 Task: Look for products in the category "First Aid & Outdoor Essentials" from Store Brand only.
Action: Mouse moved to (334, 149)
Screenshot: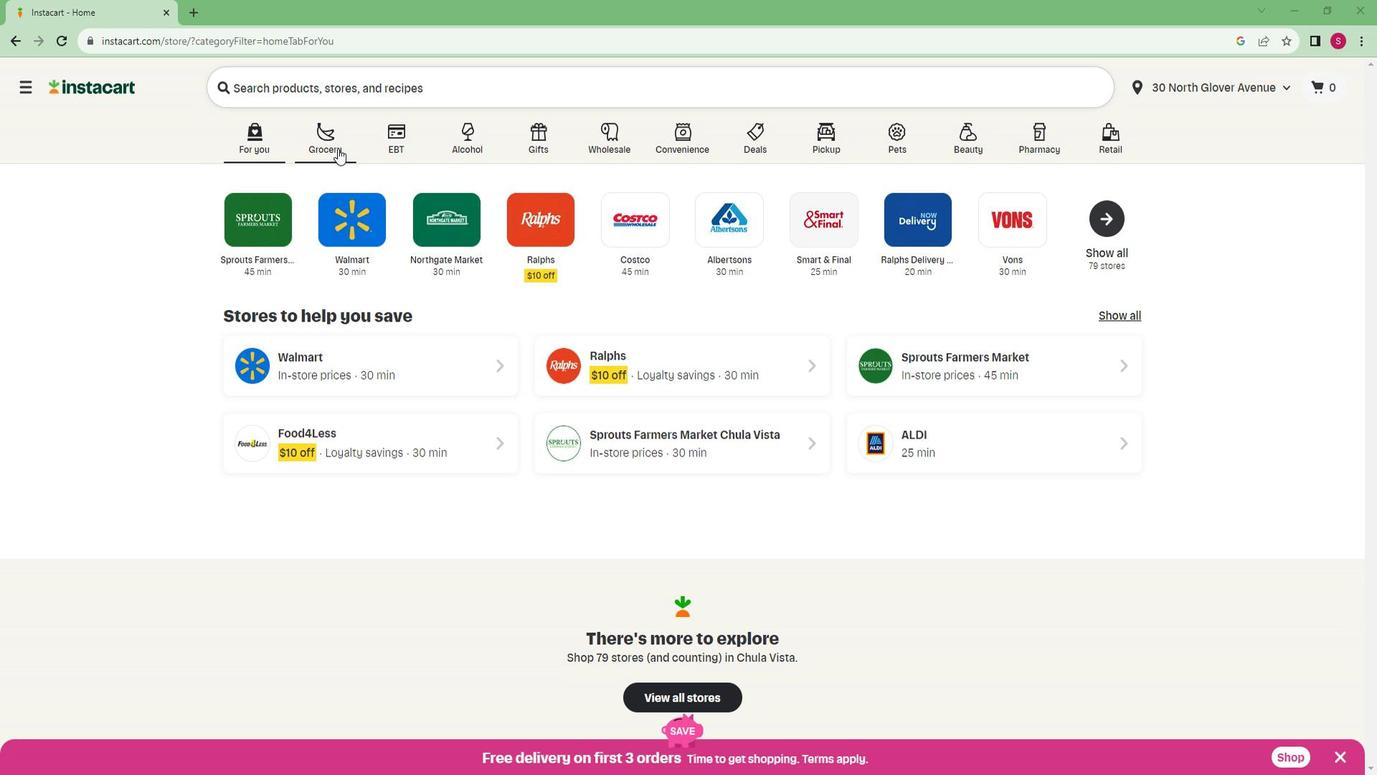
Action: Mouse pressed left at (334, 149)
Screenshot: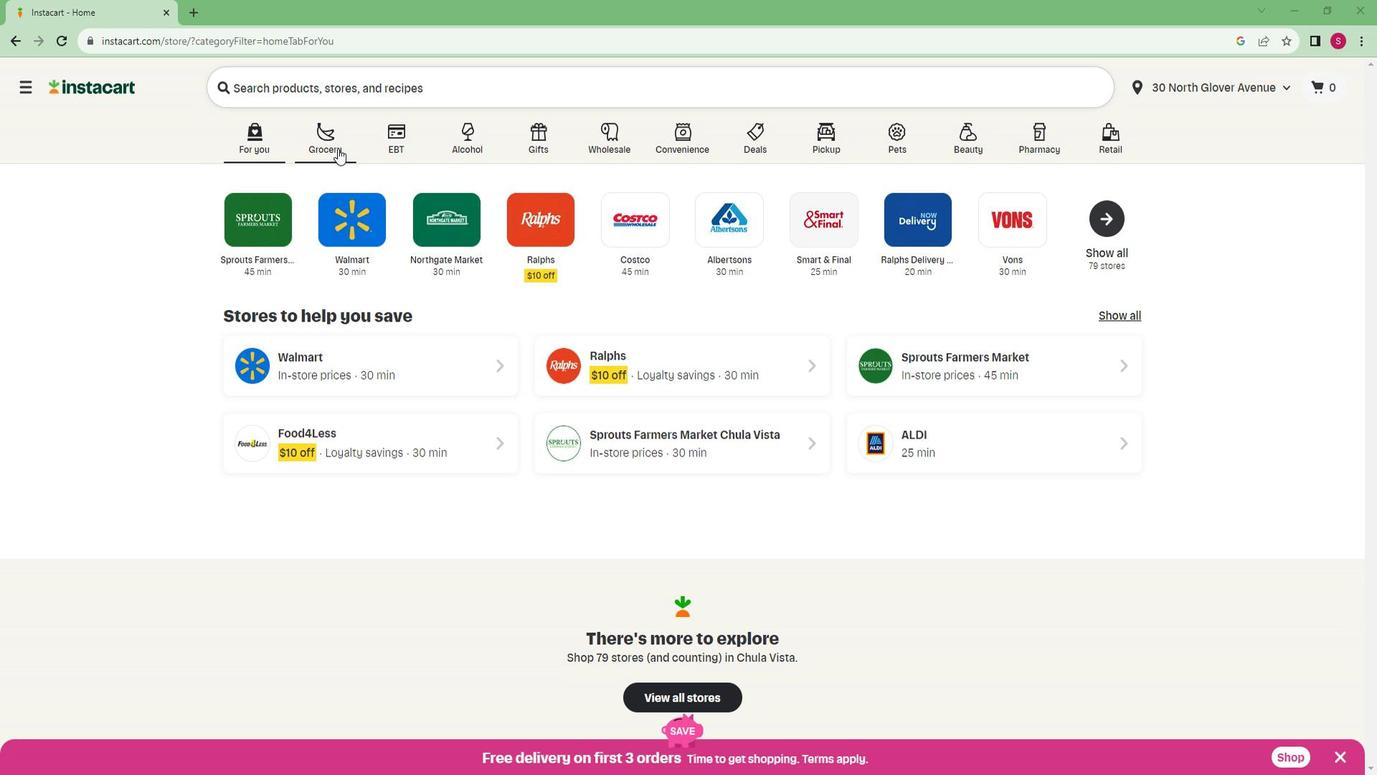 
Action: Mouse moved to (305, 411)
Screenshot: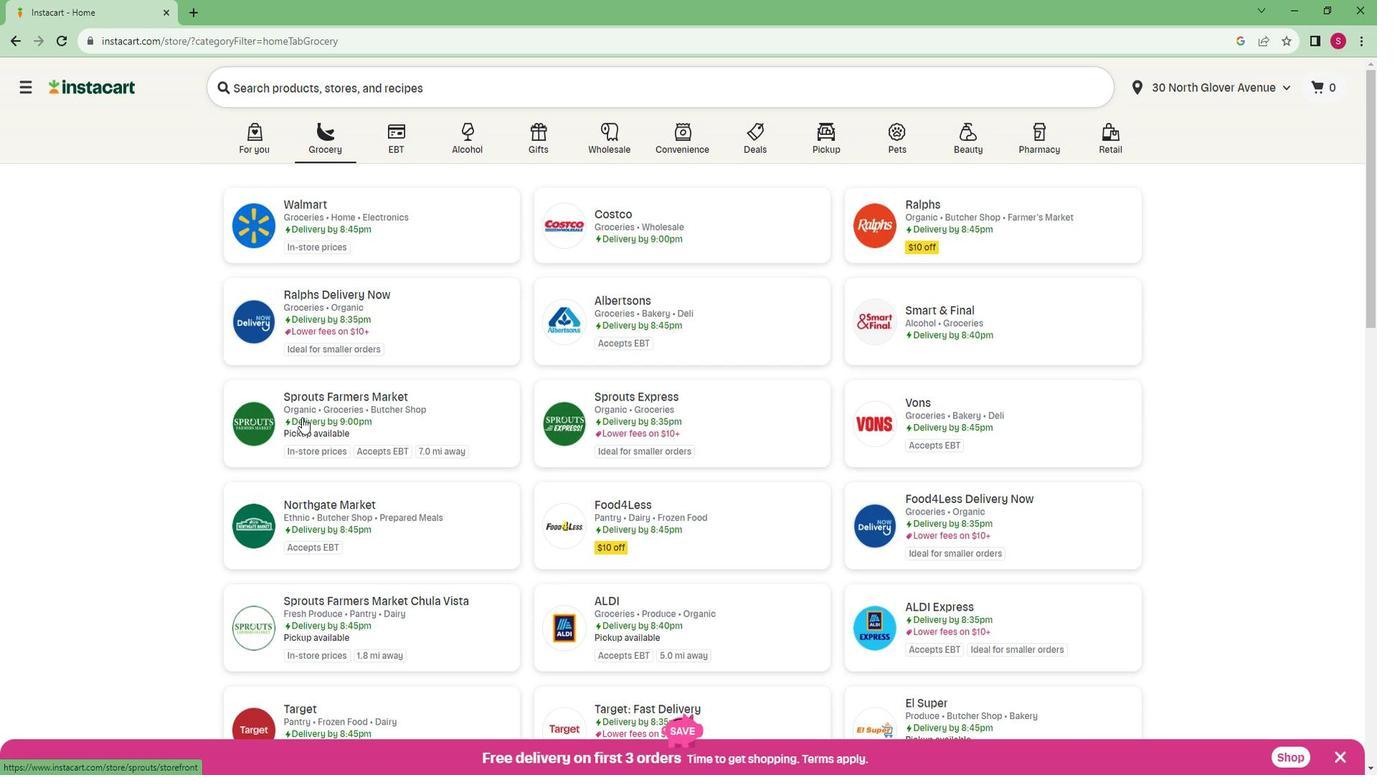 
Action: Mouse pressed left at (305, 411)
Screenshot: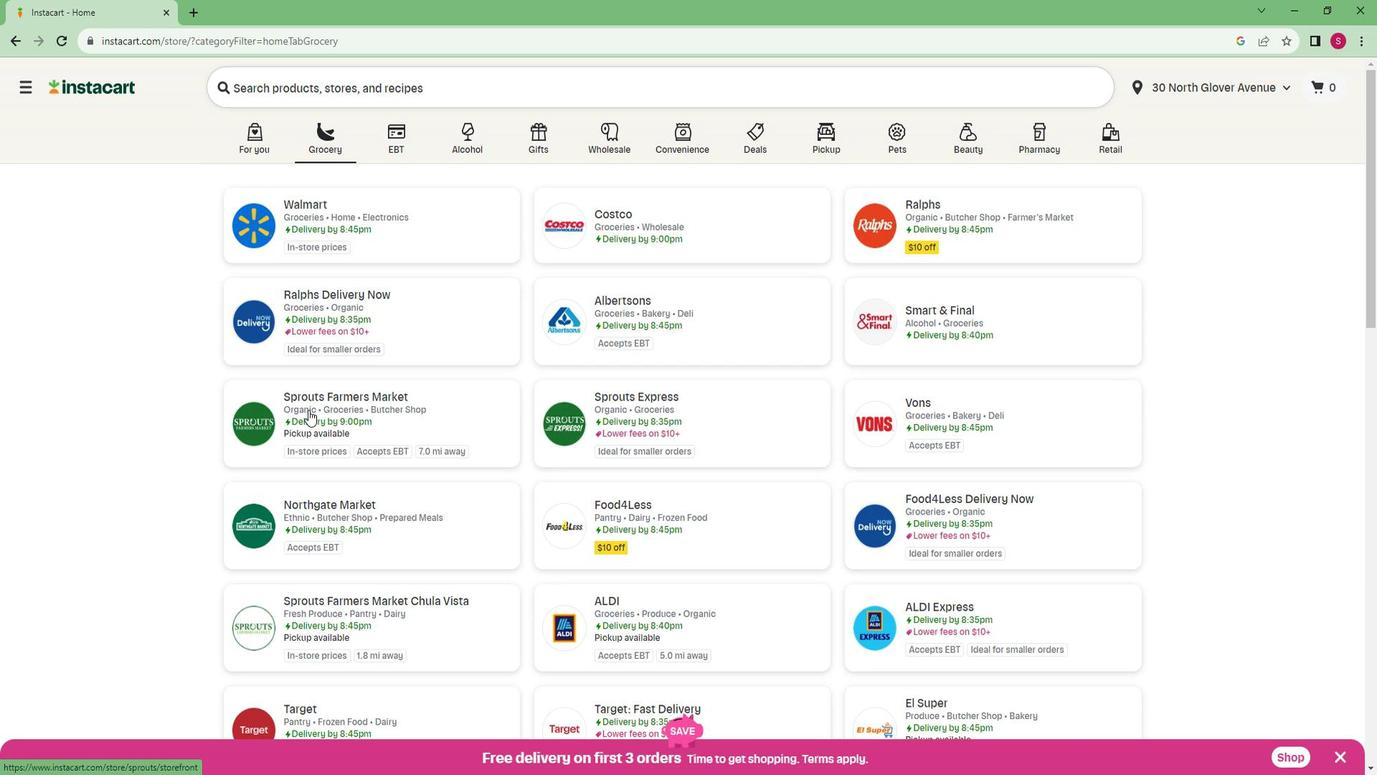 
Action: Mouse moved to (40, 508)
Screenshot: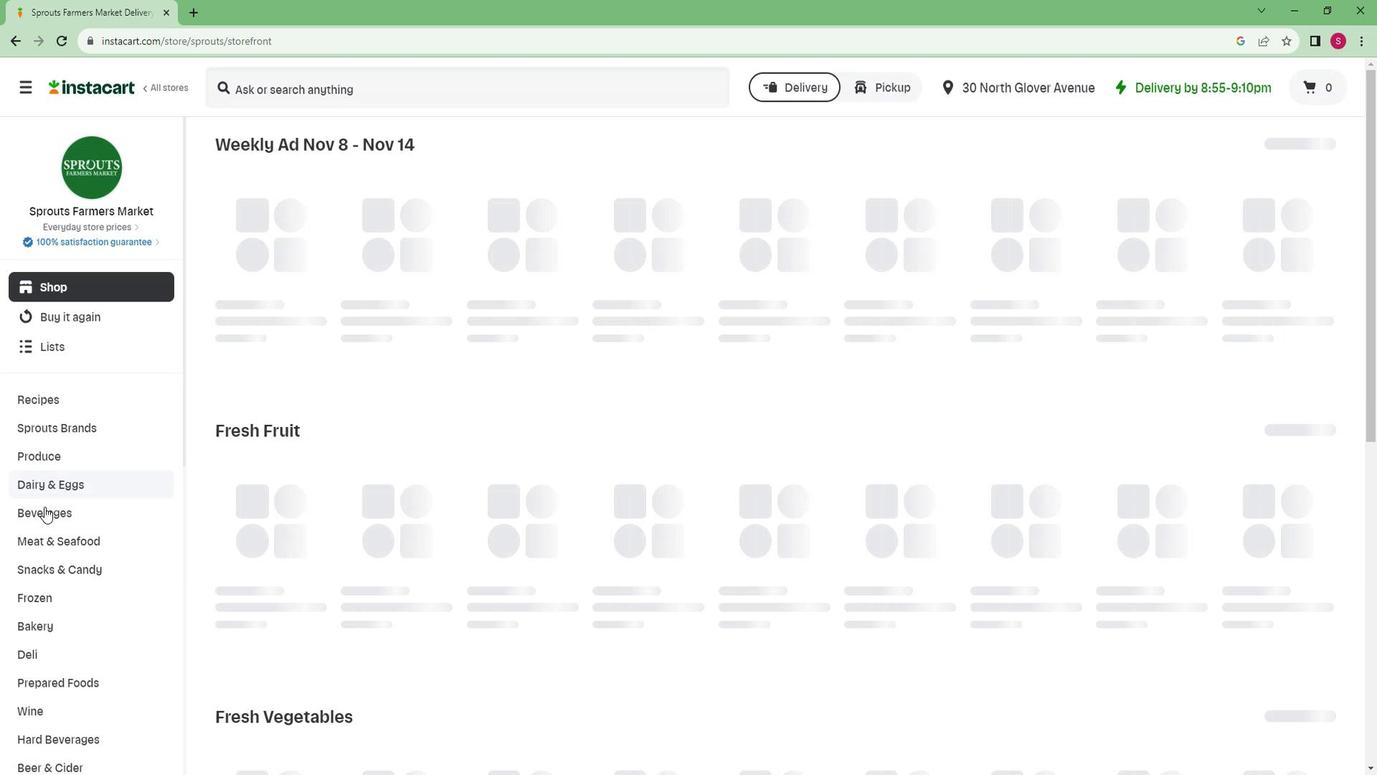 
Action: Mouse scrolled (40, 508) with delta (0, 0)
Screenshot: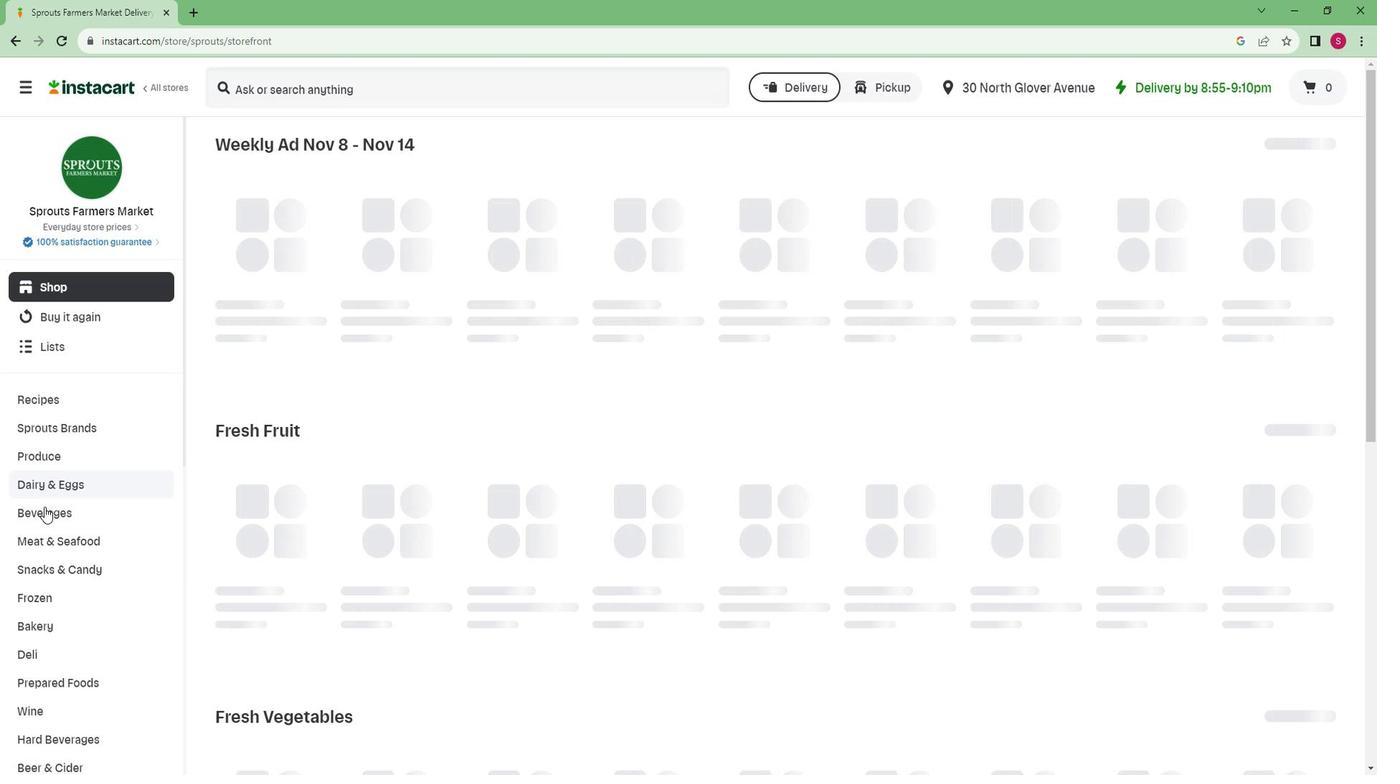 
Action: Mouse scrolled (40, 508) with delta (0, 0)
Screenshot: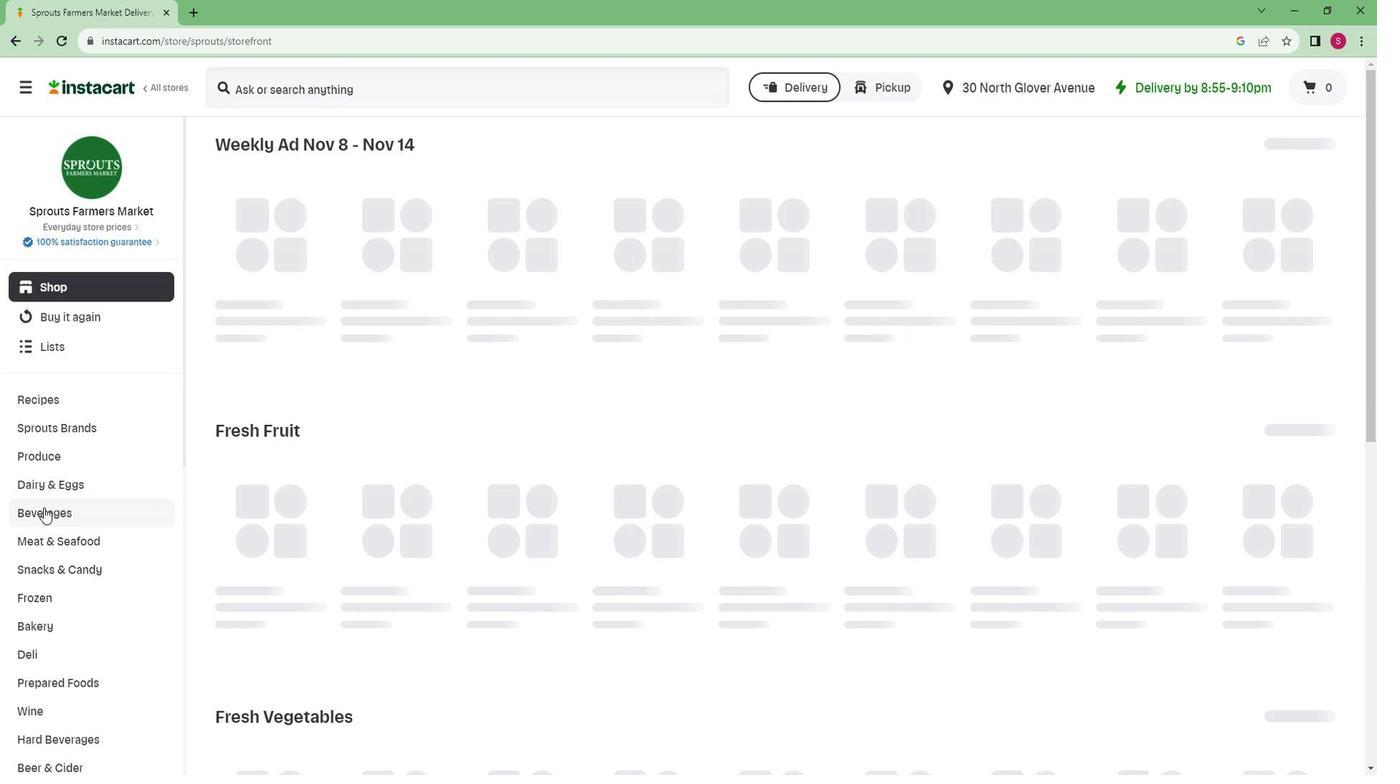 
Action: Mouse scrolled (40, 508) with delta (0, 0)
Screenshot: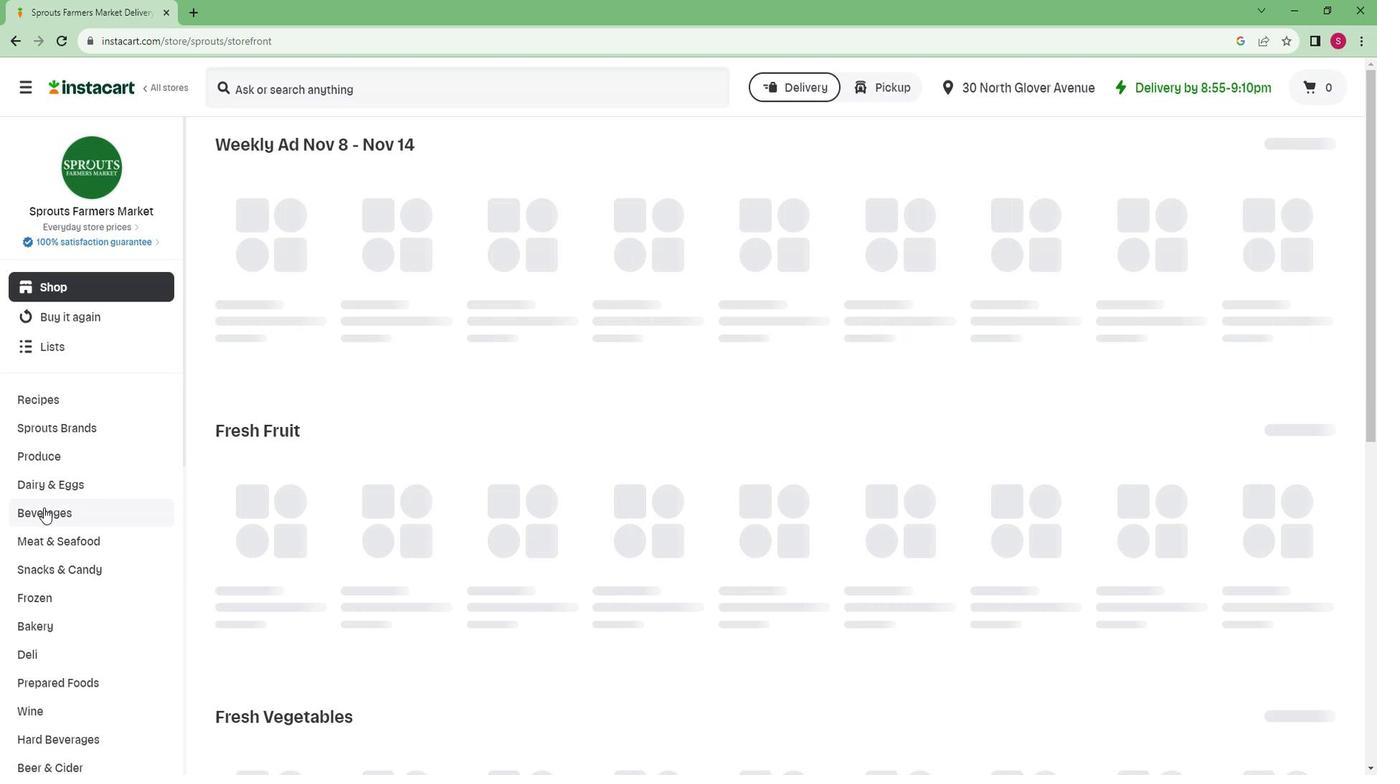 
Action: Mouse scrolled (40, 508) with delta (0, 0)
Screenshot: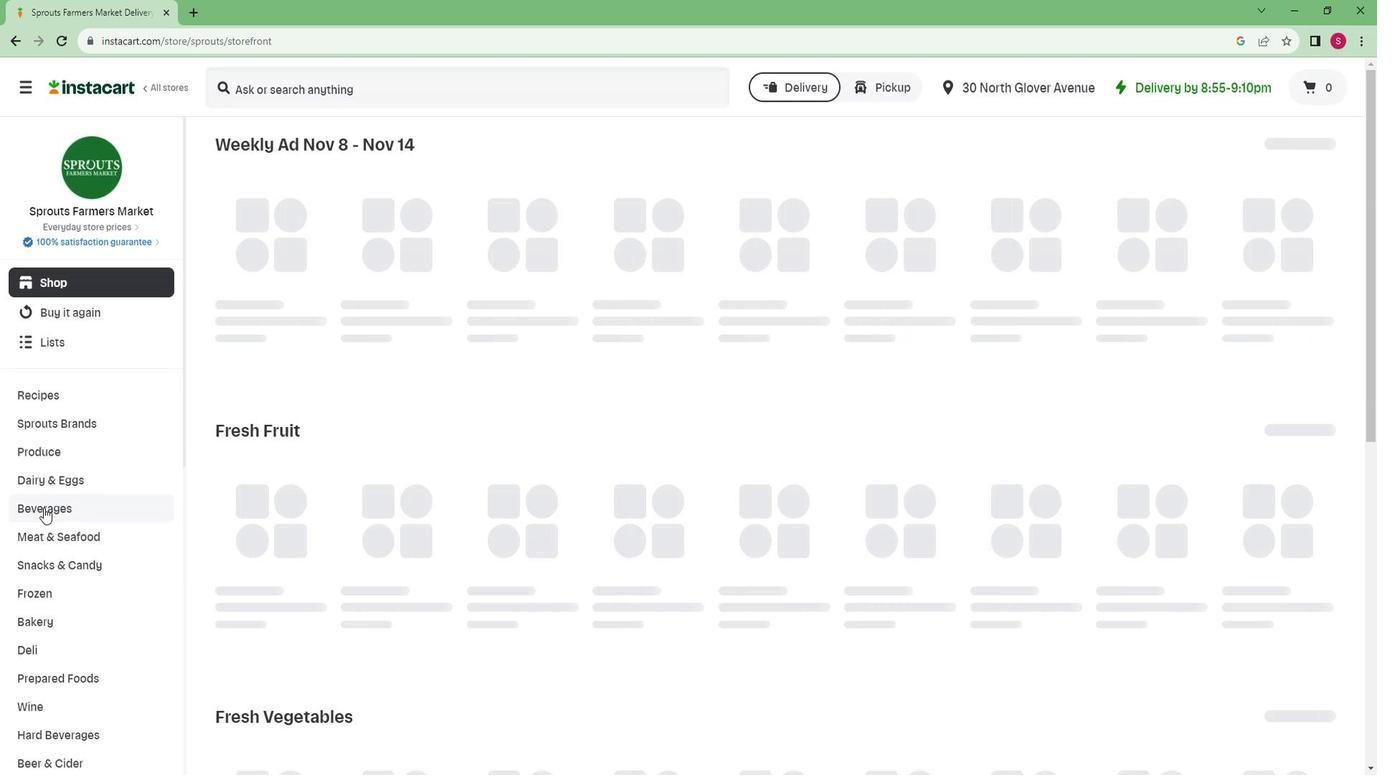 
Action: Mouse scrolled (40, 508) with delta (0, 0)
Screenshot: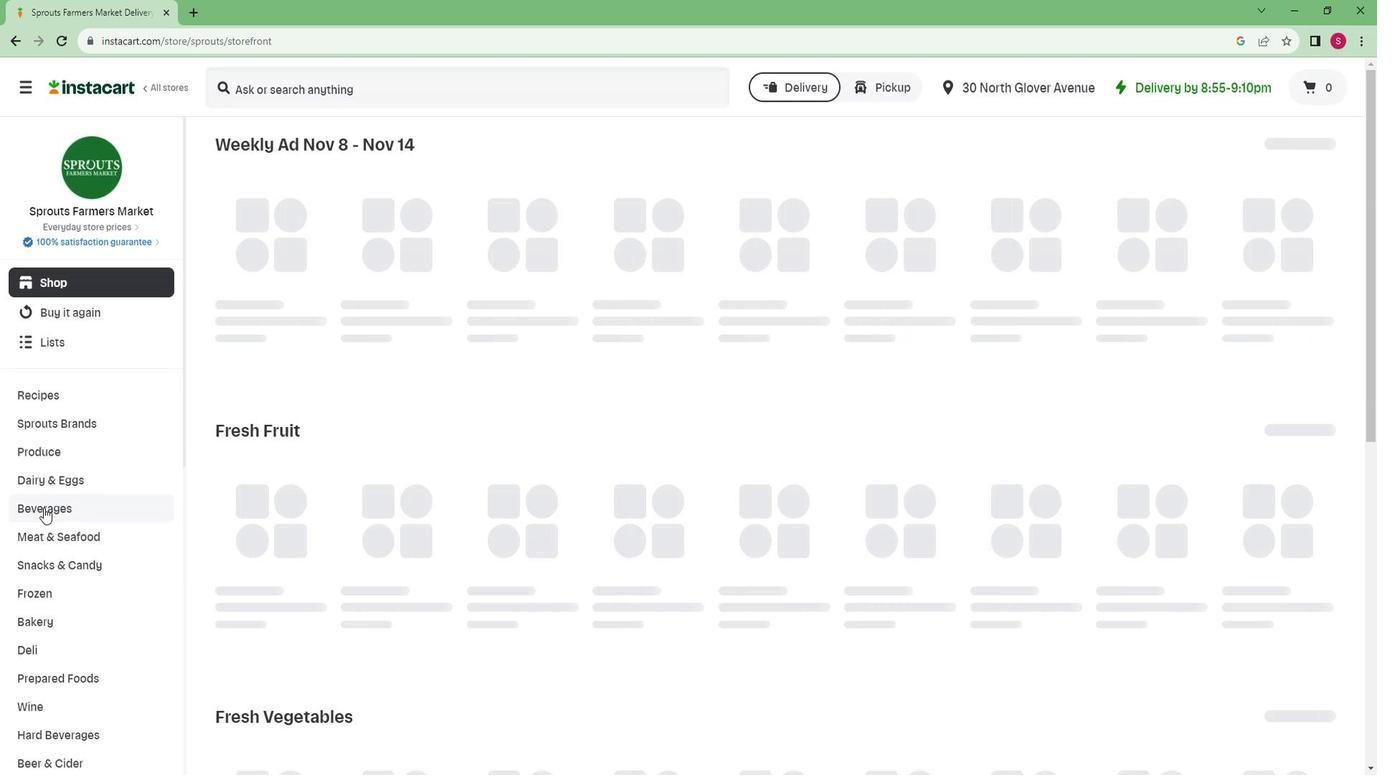 
Action: Mouse moved to (27, 606)
Screenshot: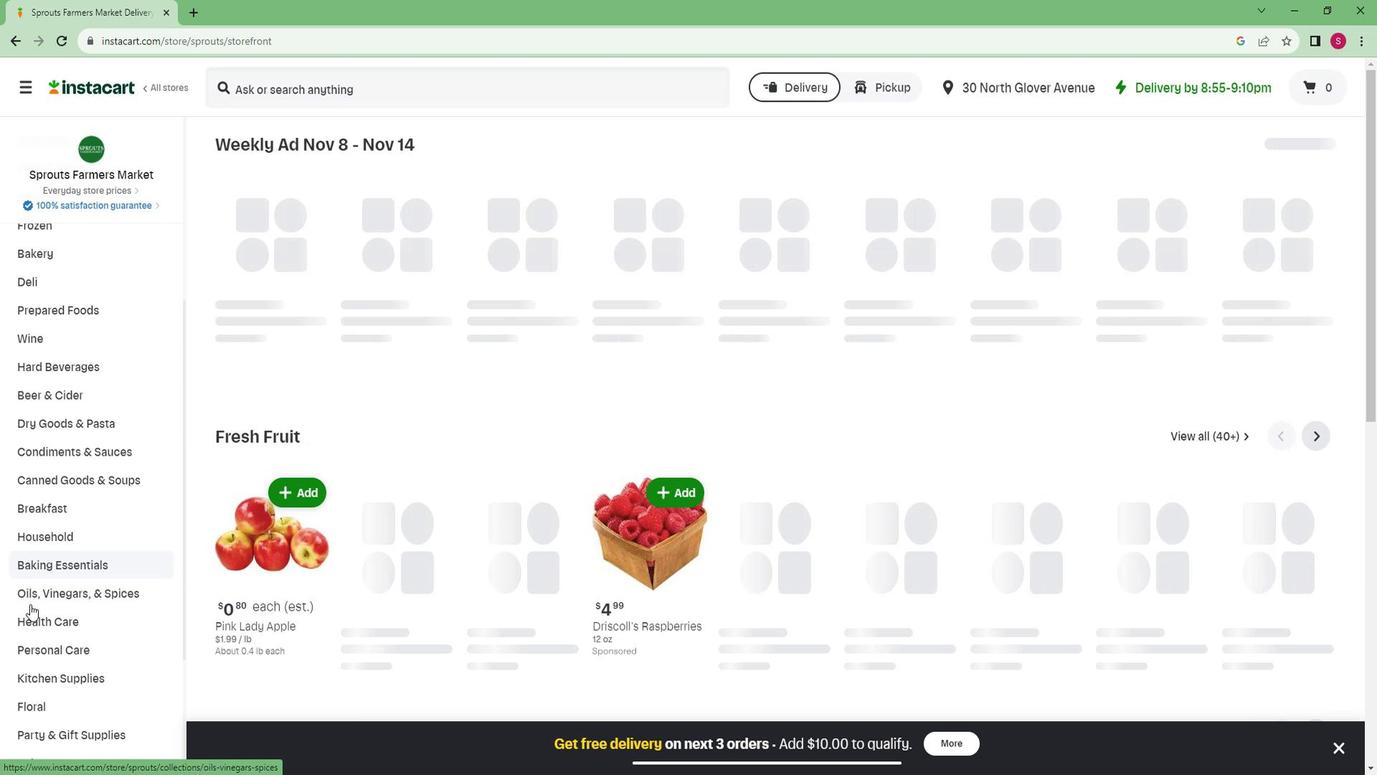 
Action: Mouse scrolled (27, 605) with delta (0, 0)
Screenshot: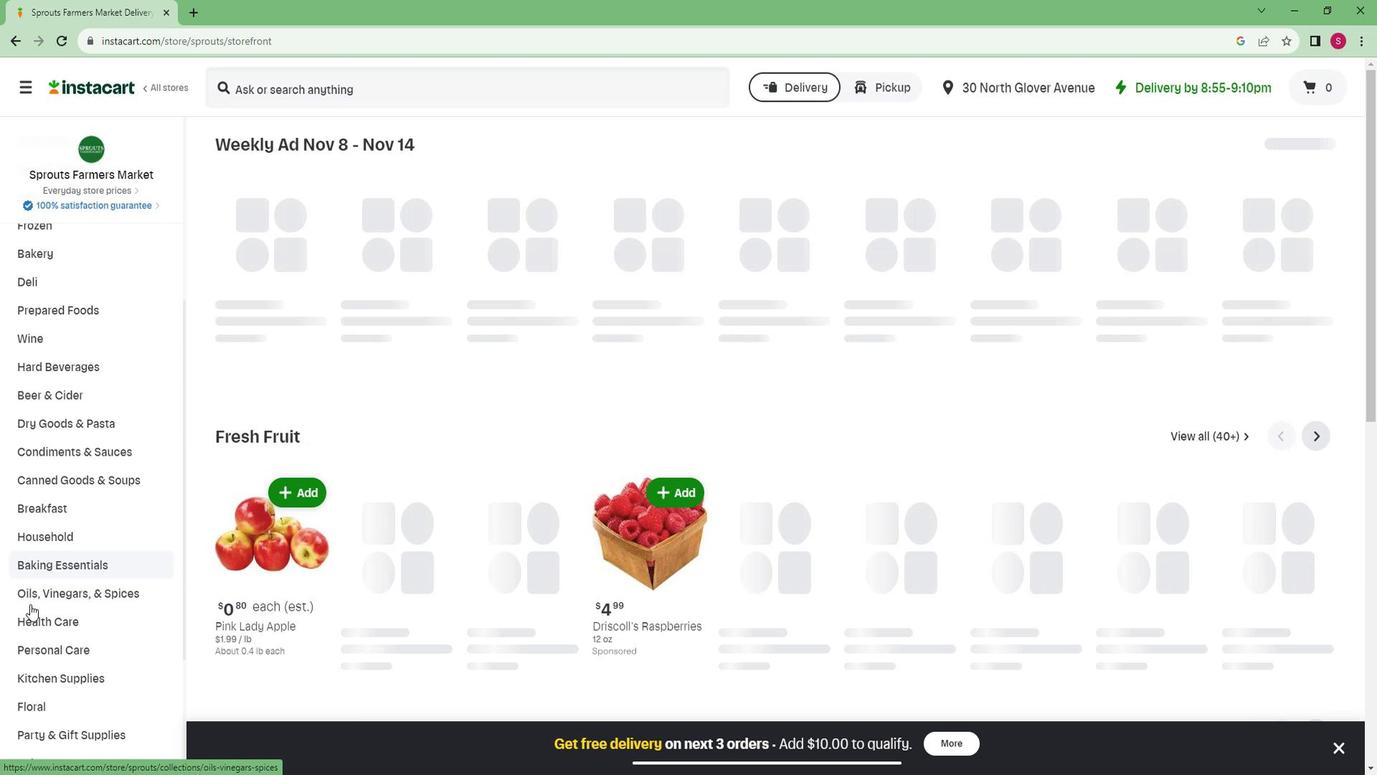 
Action: Mouse scrolled (27, 605) with delta (0, 0)
Screenshot: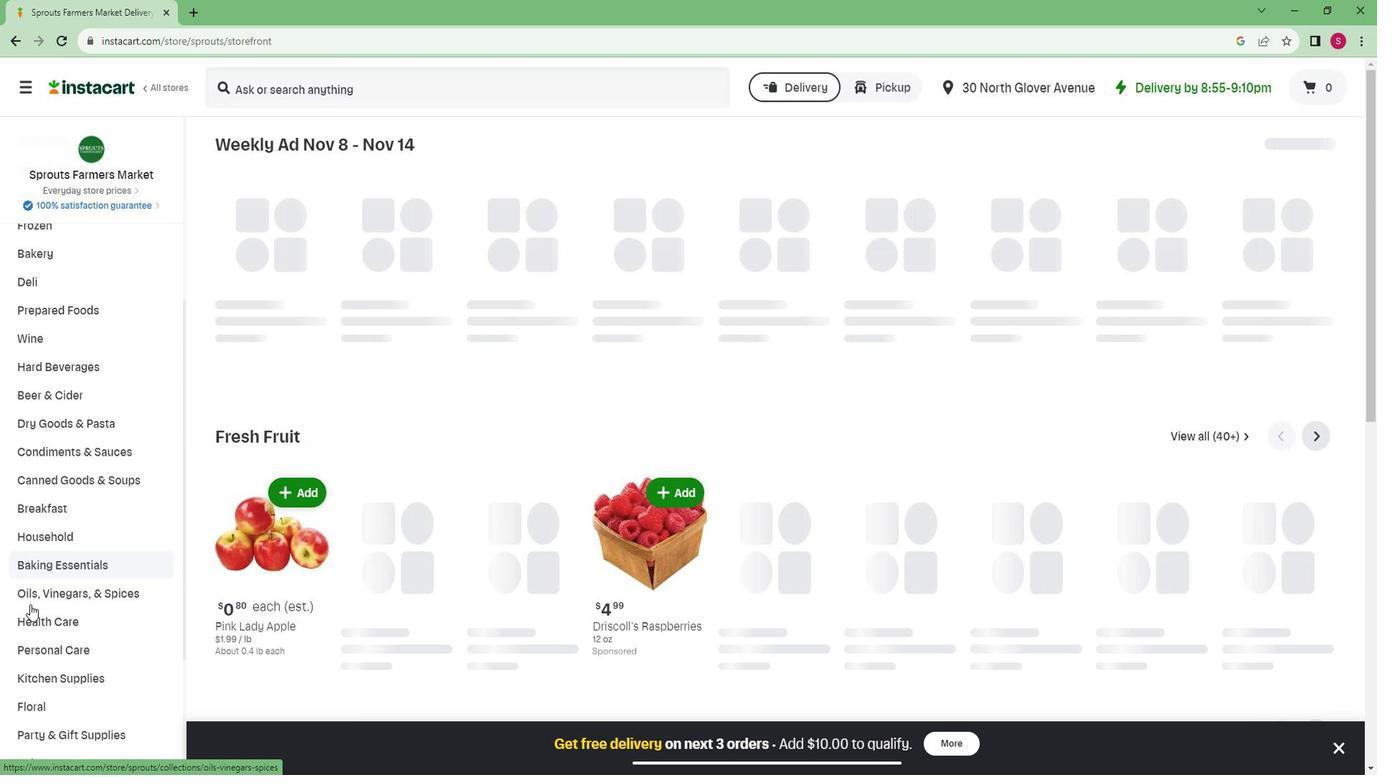 
Action: Mouse scrolled (27, 605) with delta (0, 0)
Screenshot: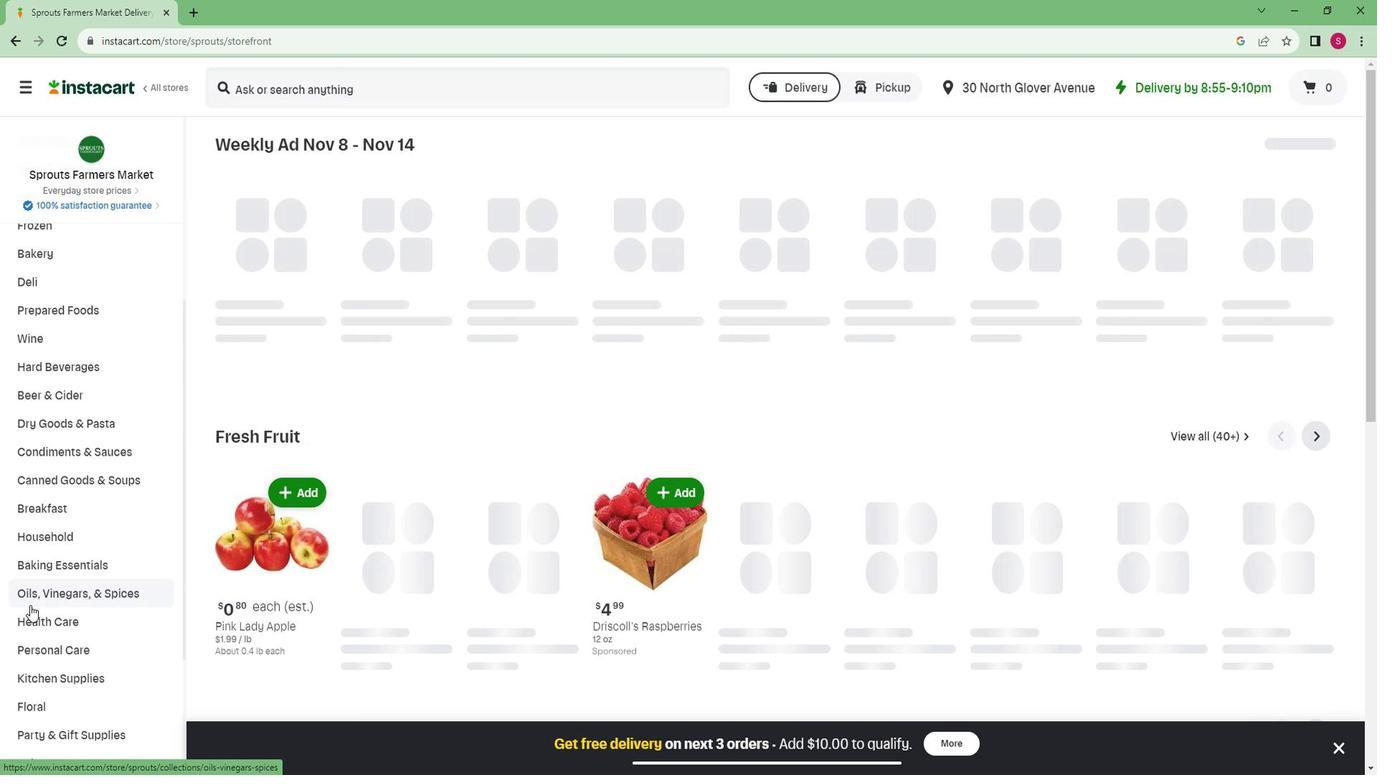 
Action: Mouse moved to (32, 722)
Screenshot: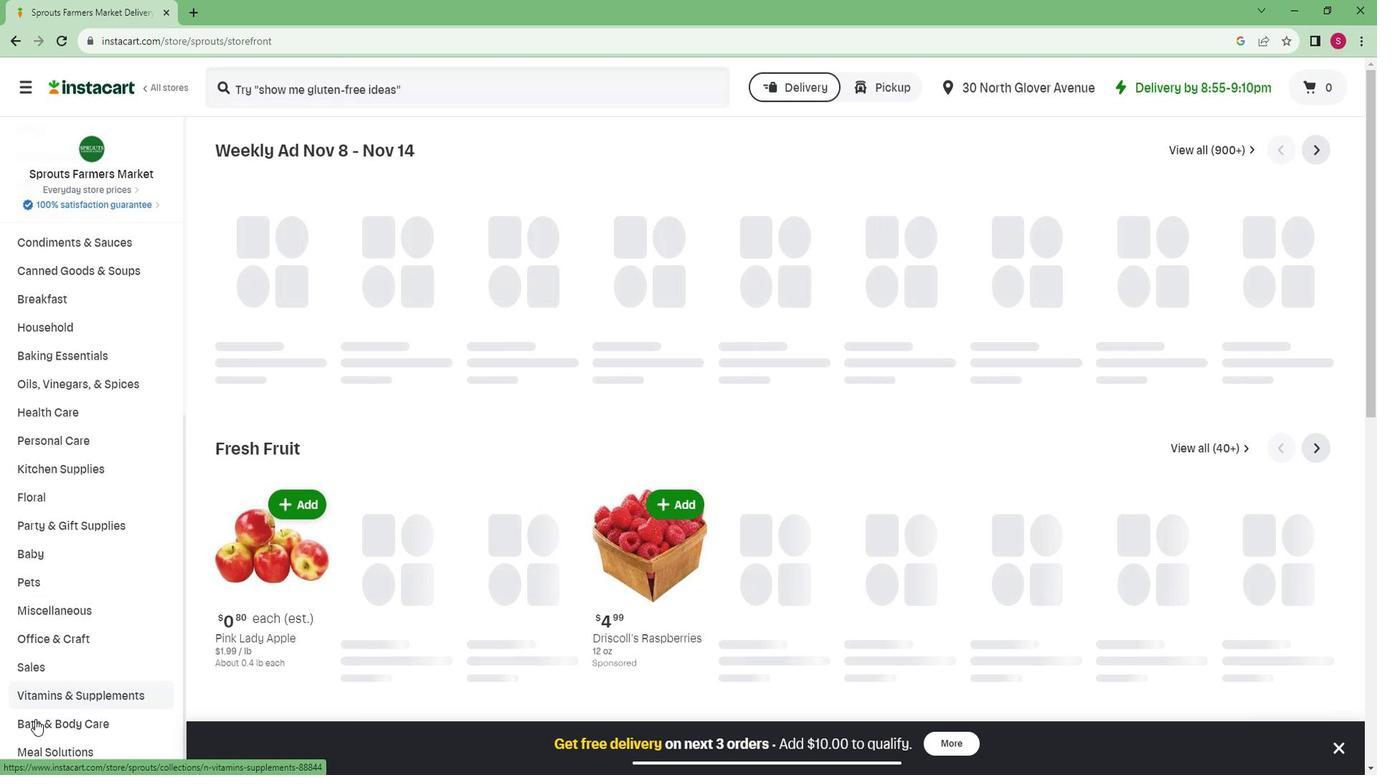 
Action: Mouse pressed left at (32, 722)
Screenshot: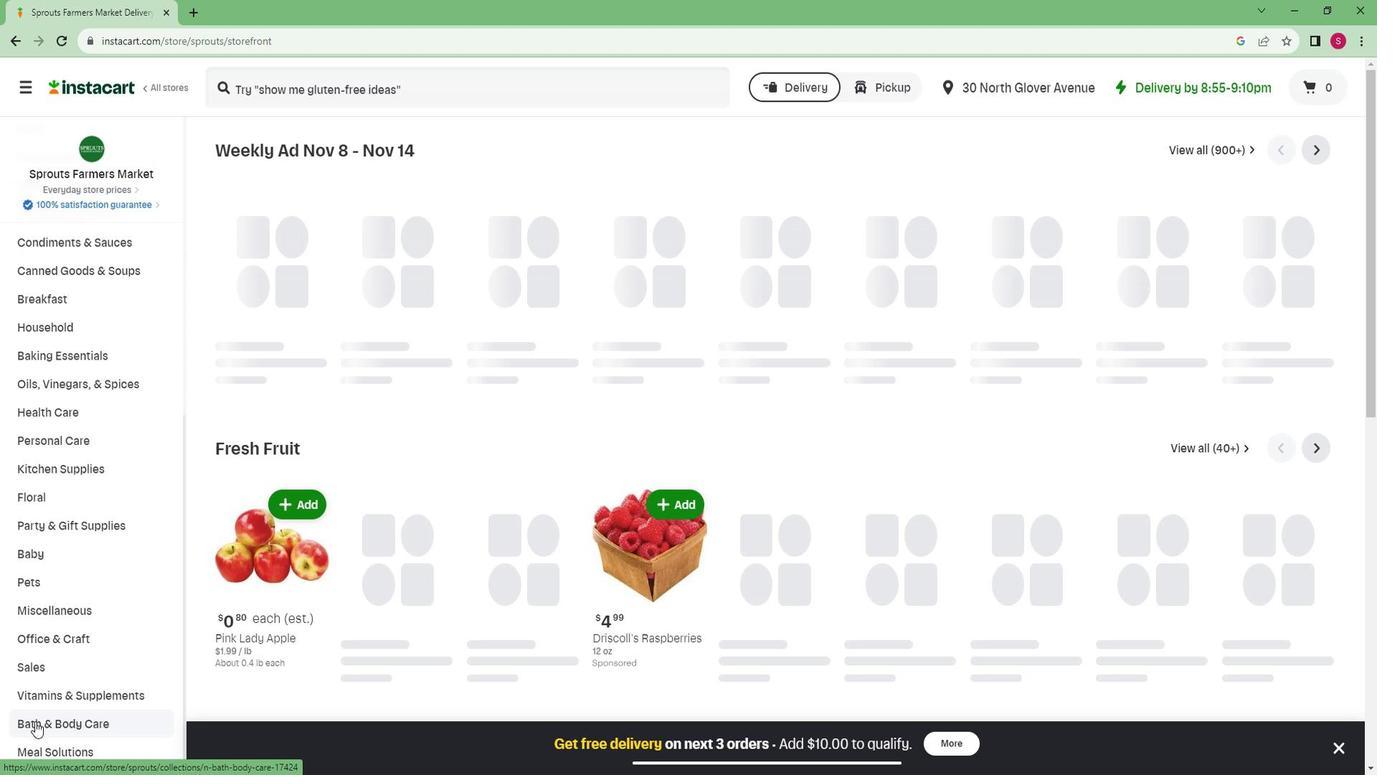 
Action: Mouse moved to (100, 595)
Screenshot: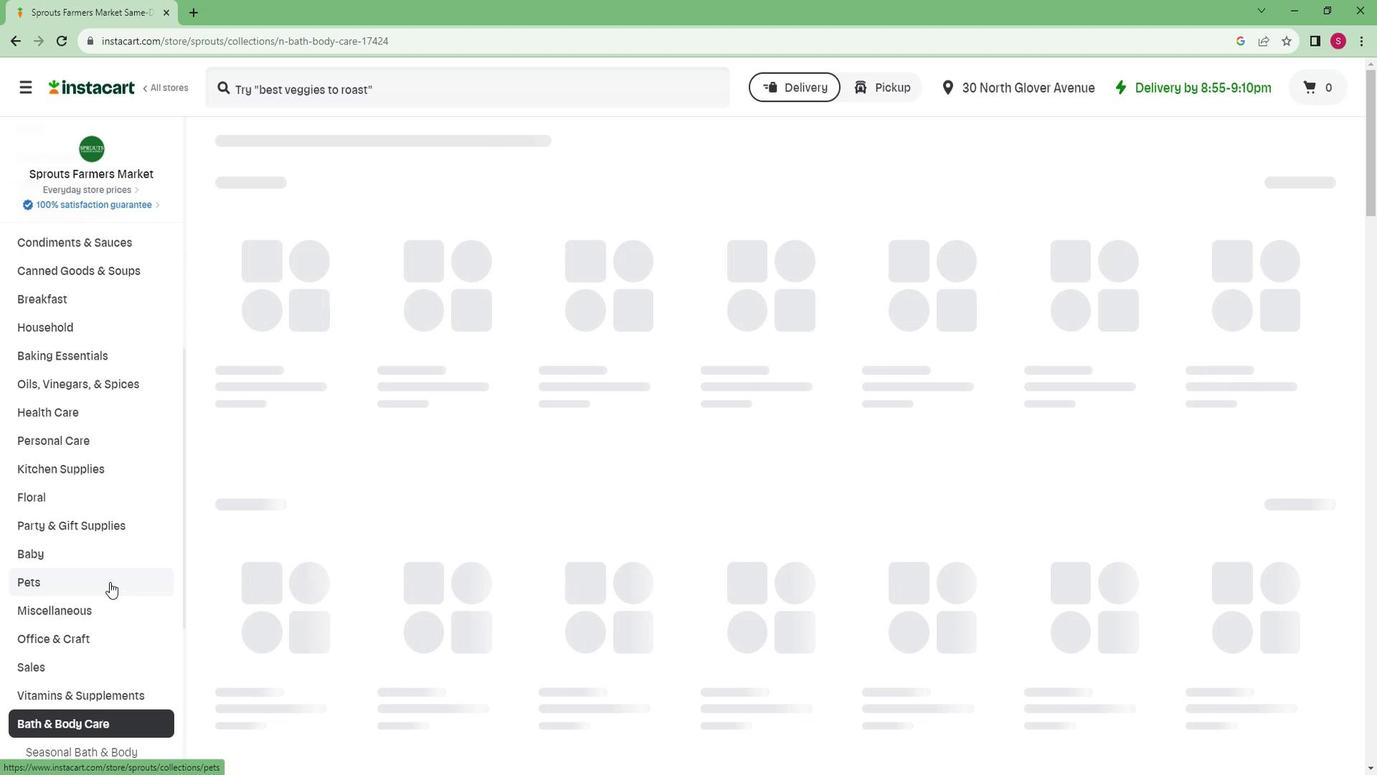 
Action: Mouse scrolled (100, 594) with delta (0, 0)
Screenshot: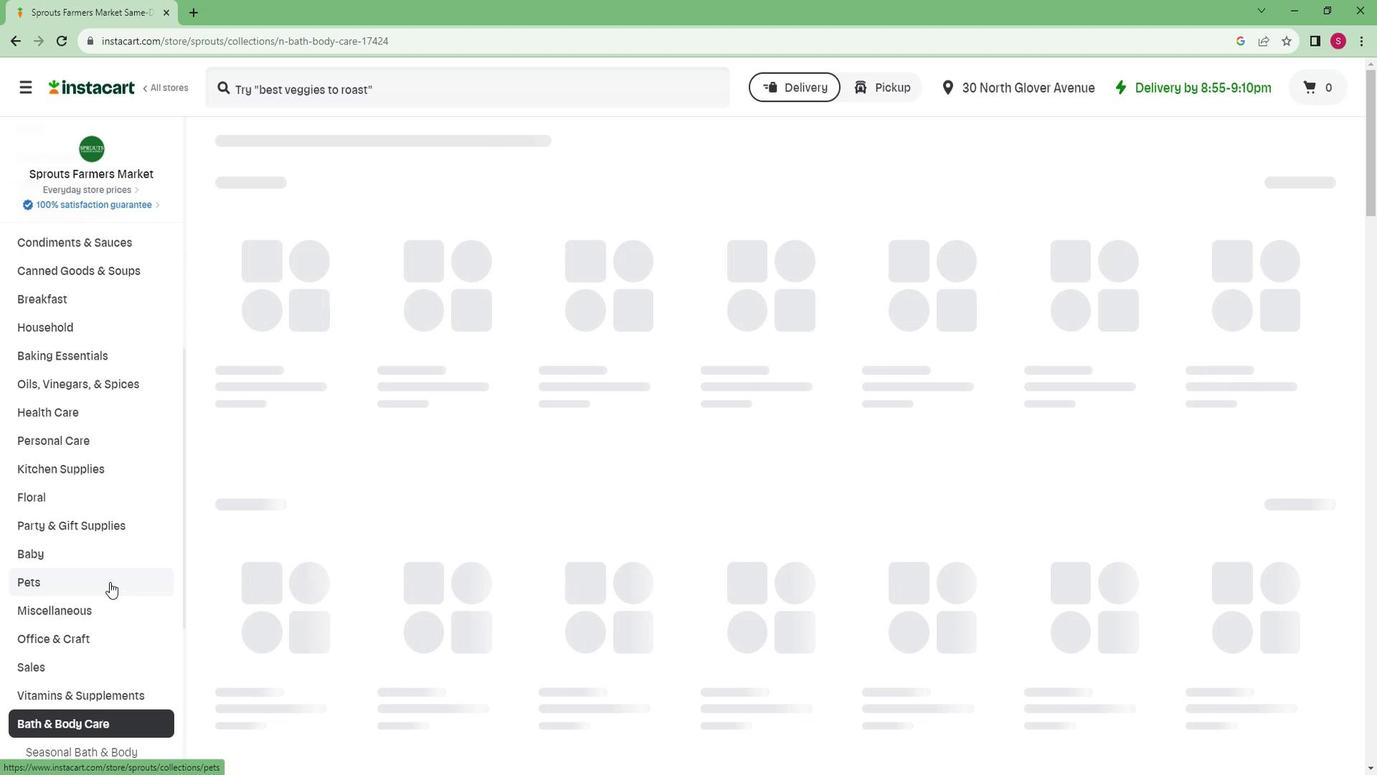 
Action: Mouse moved to (94, 606)
Screenshot: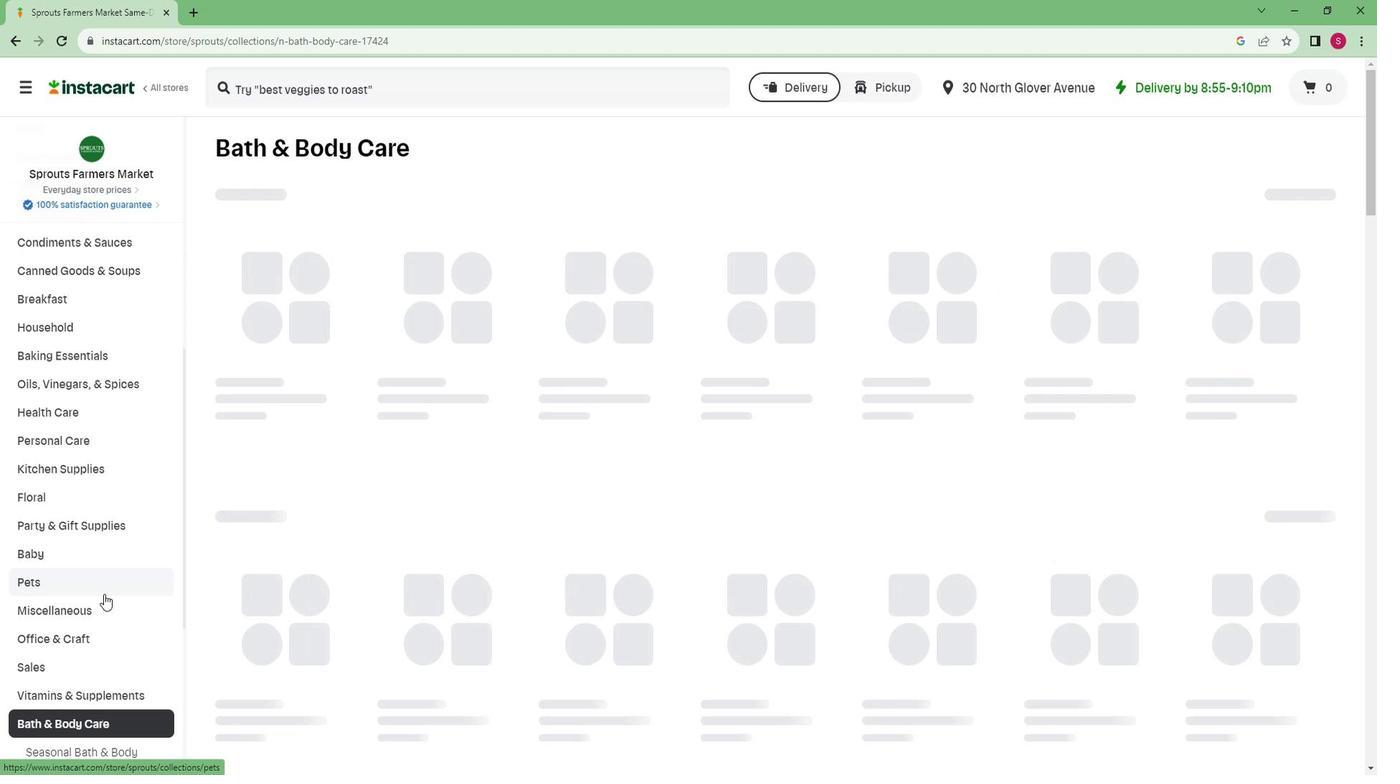 
Action: Mouse scrolled (94, 605) with delta (0, 0)
Screenshot: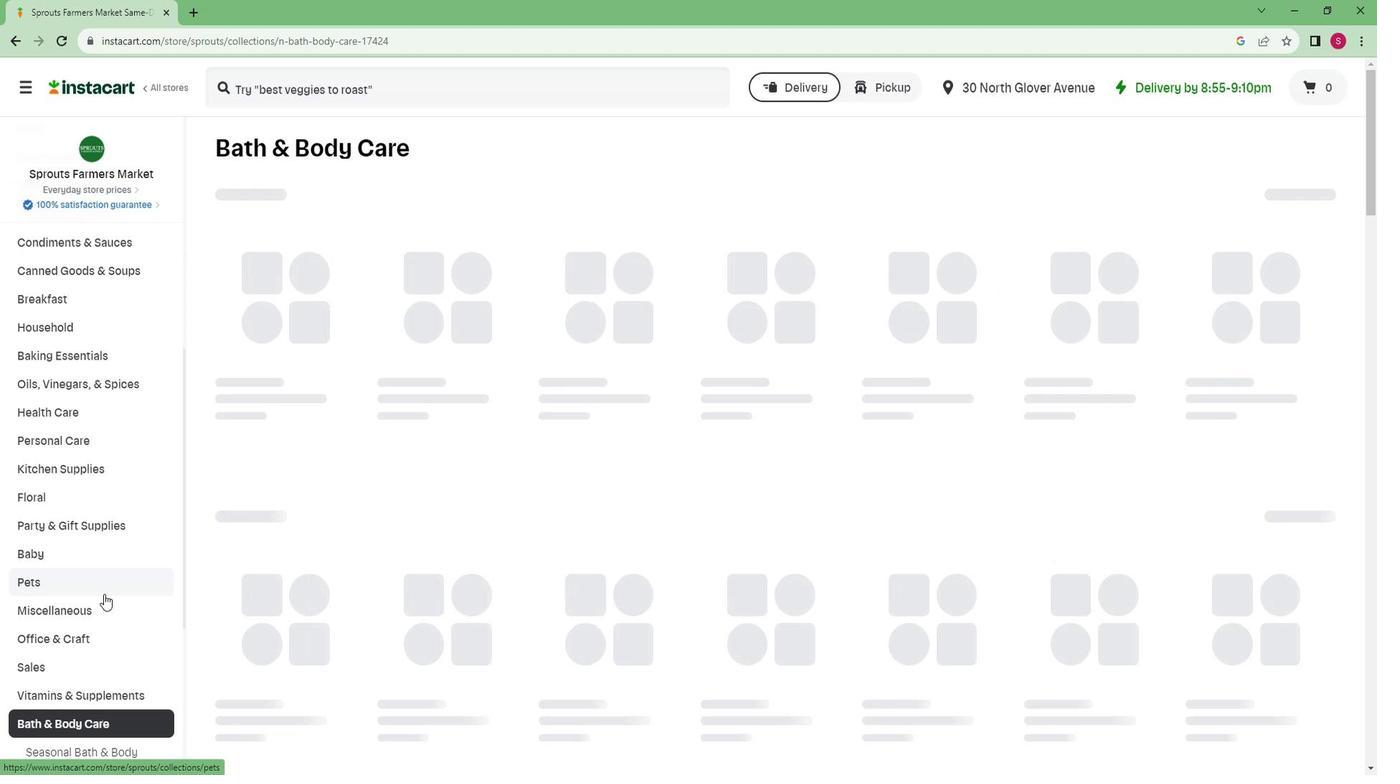 
Action: Mouse moved to (92, 607)
Screenshot: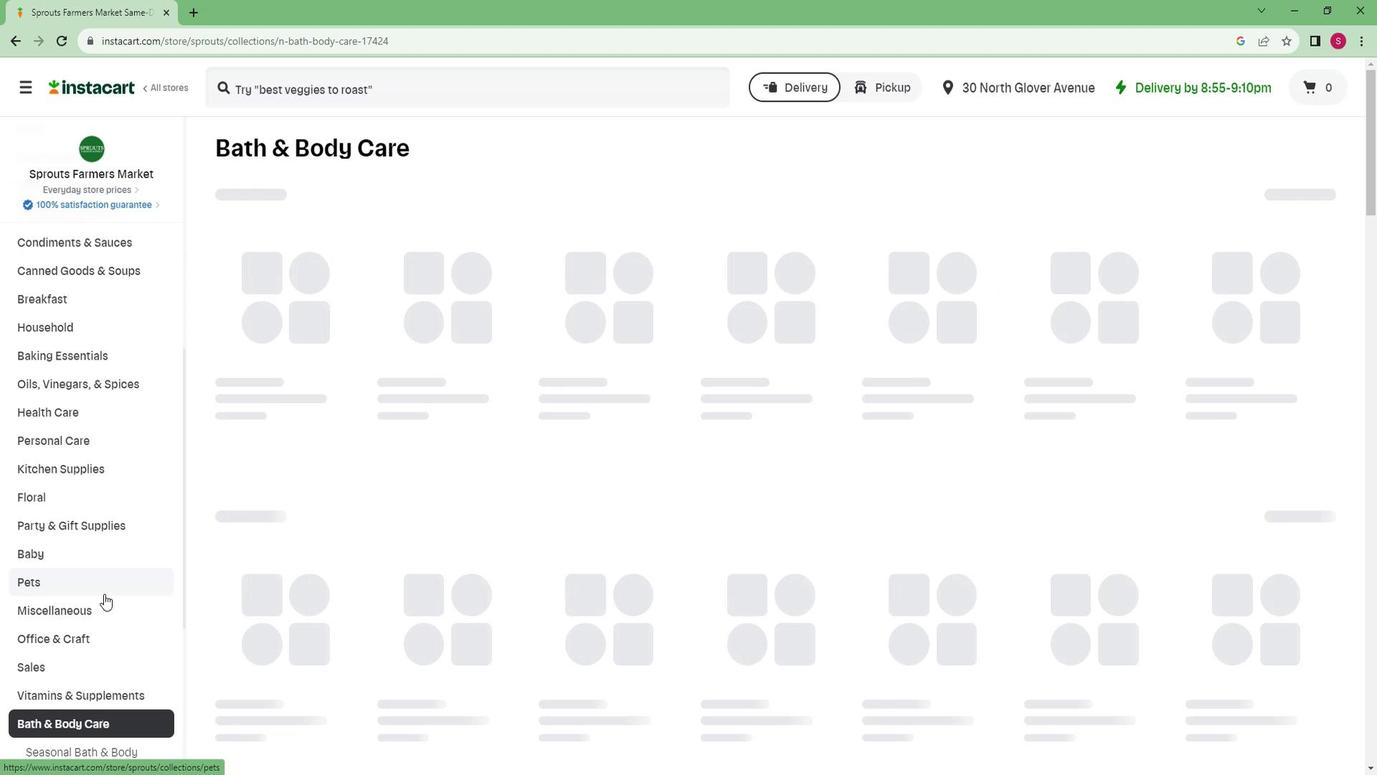
Action: Mouse scrolled (92, 607) with delta (0, 0)
Screenshot: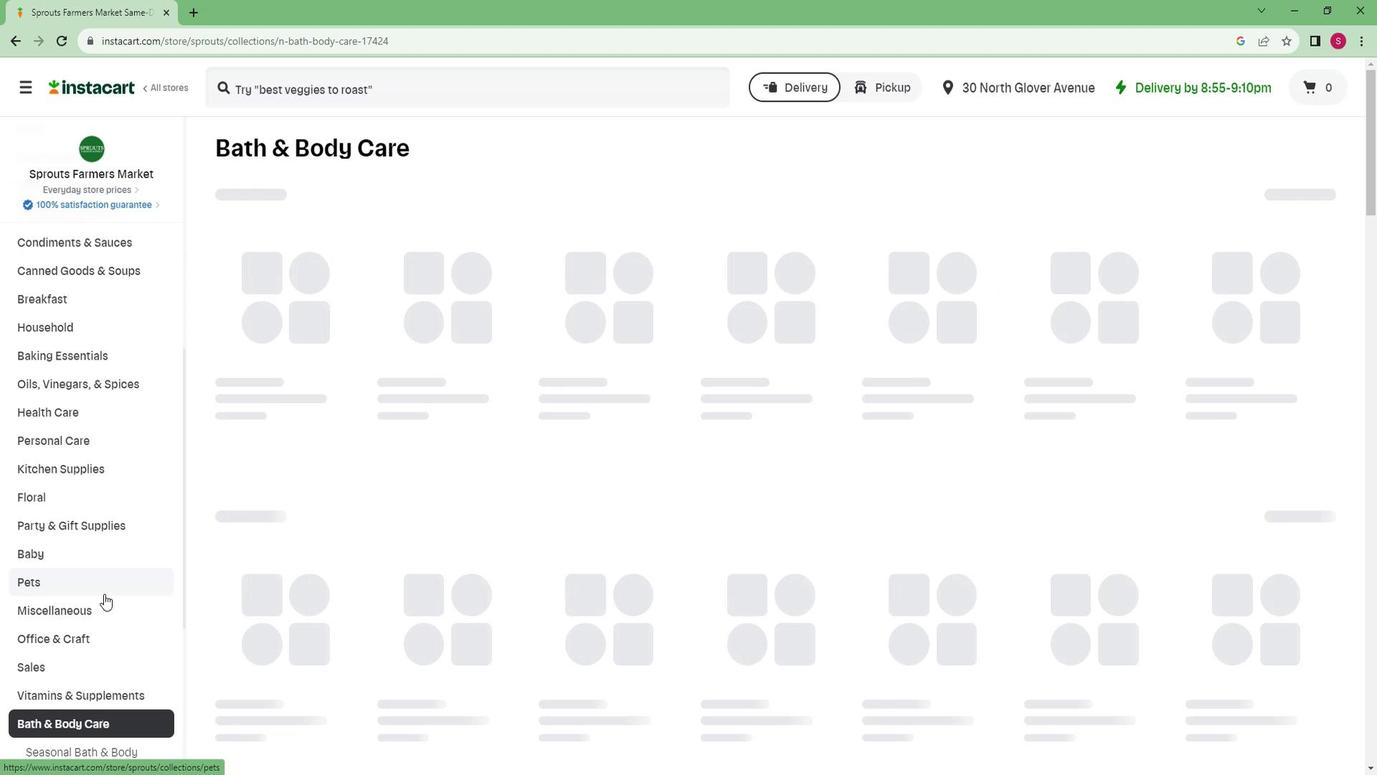 
Action: Mouse scrolled (92, 607) with delta (0, 0)
Screenshot: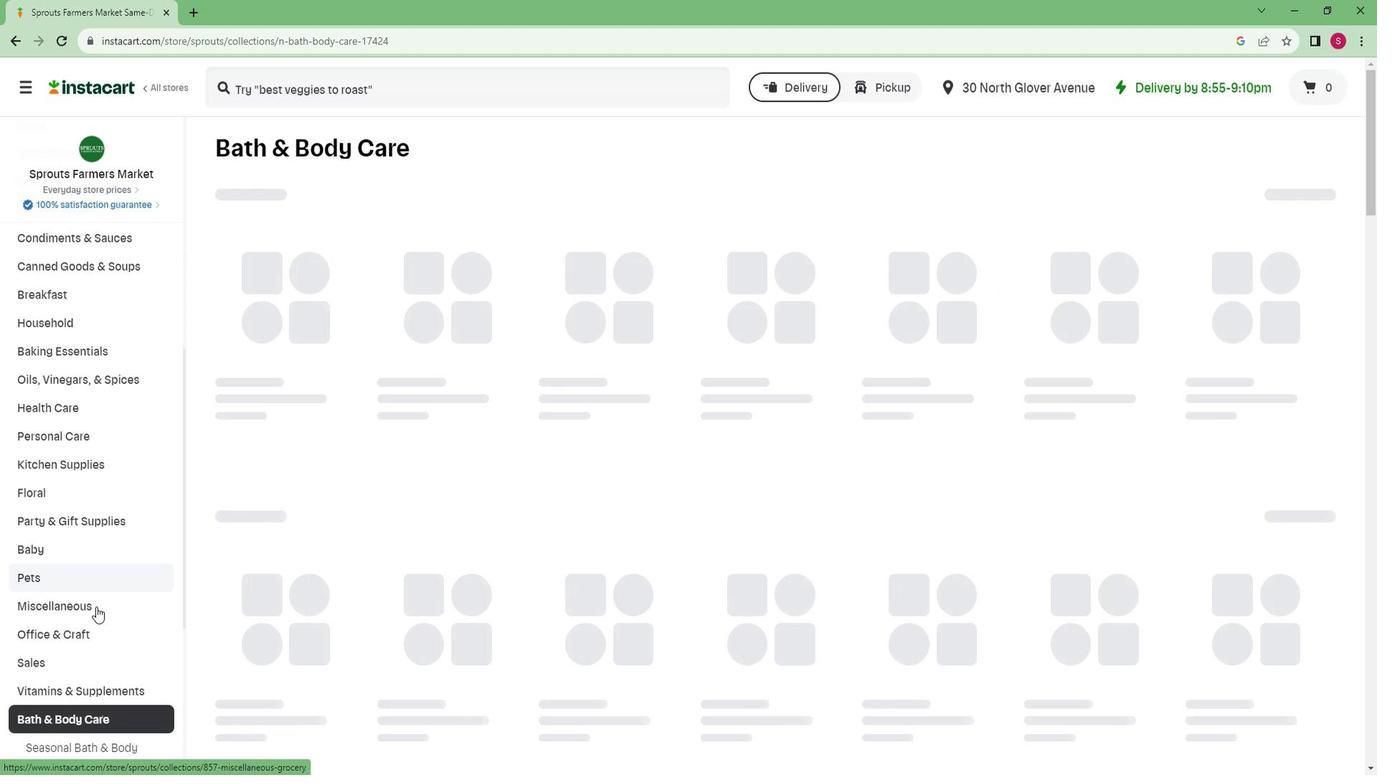 
Action: Mouse moved to (45, 697)
Screenshot: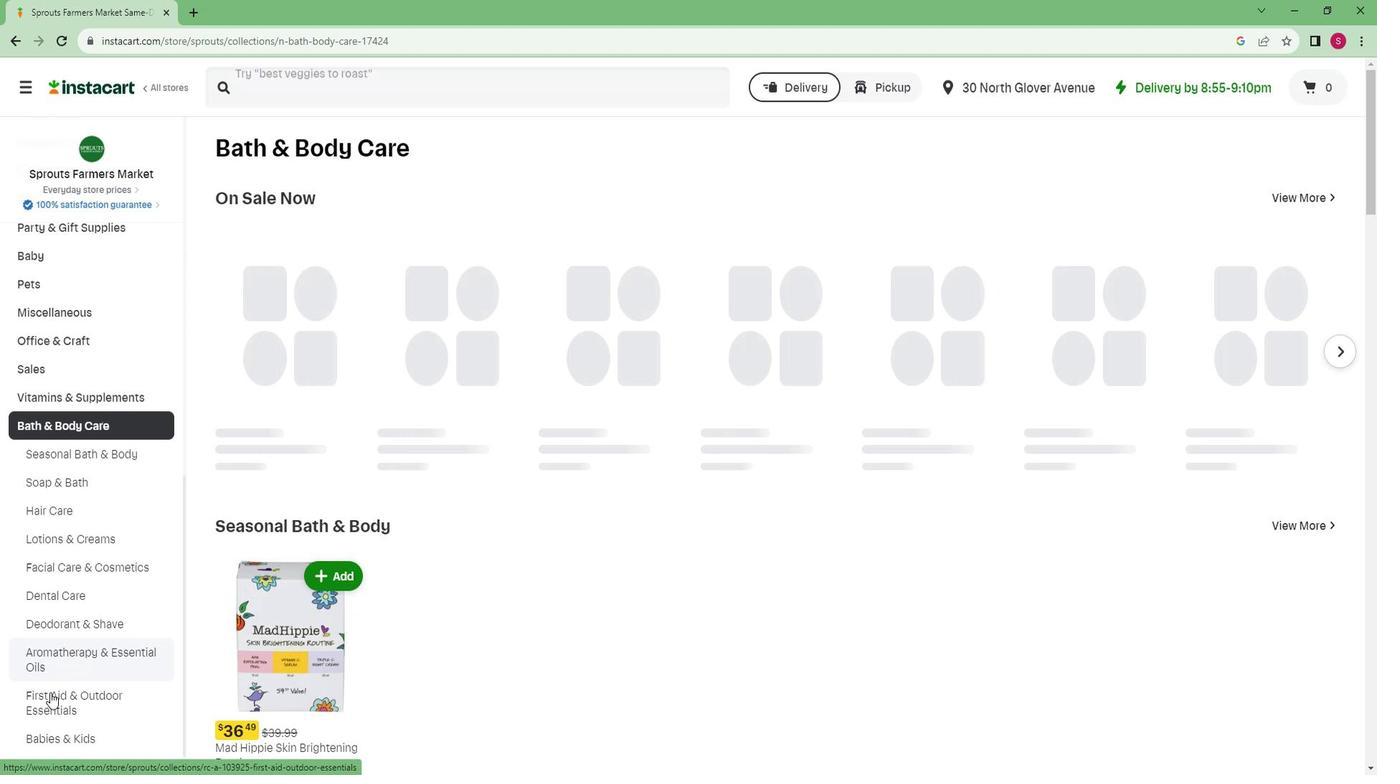 
Action: Mouse pressed left at (45, 697)
Screenshot: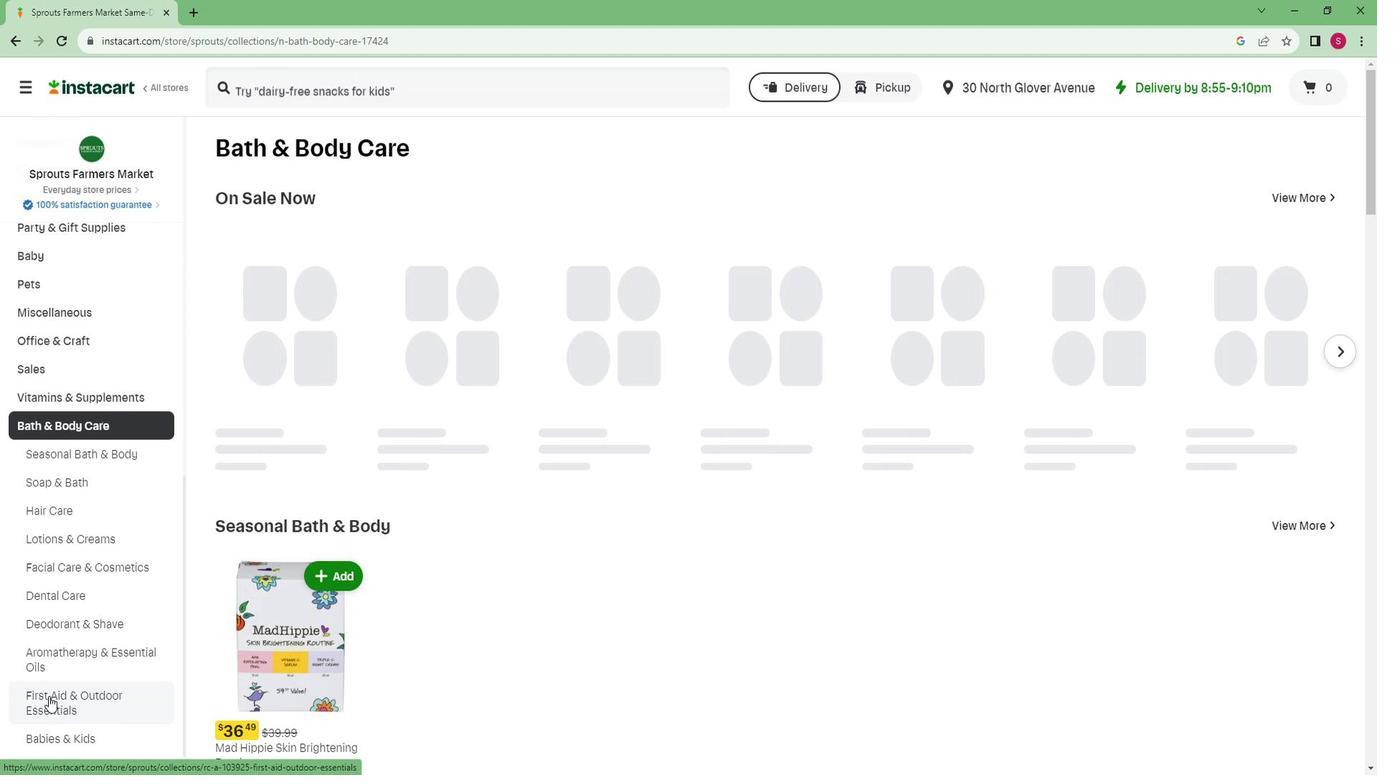 
Action: Mouse moved to (328, 211)
Screenshot: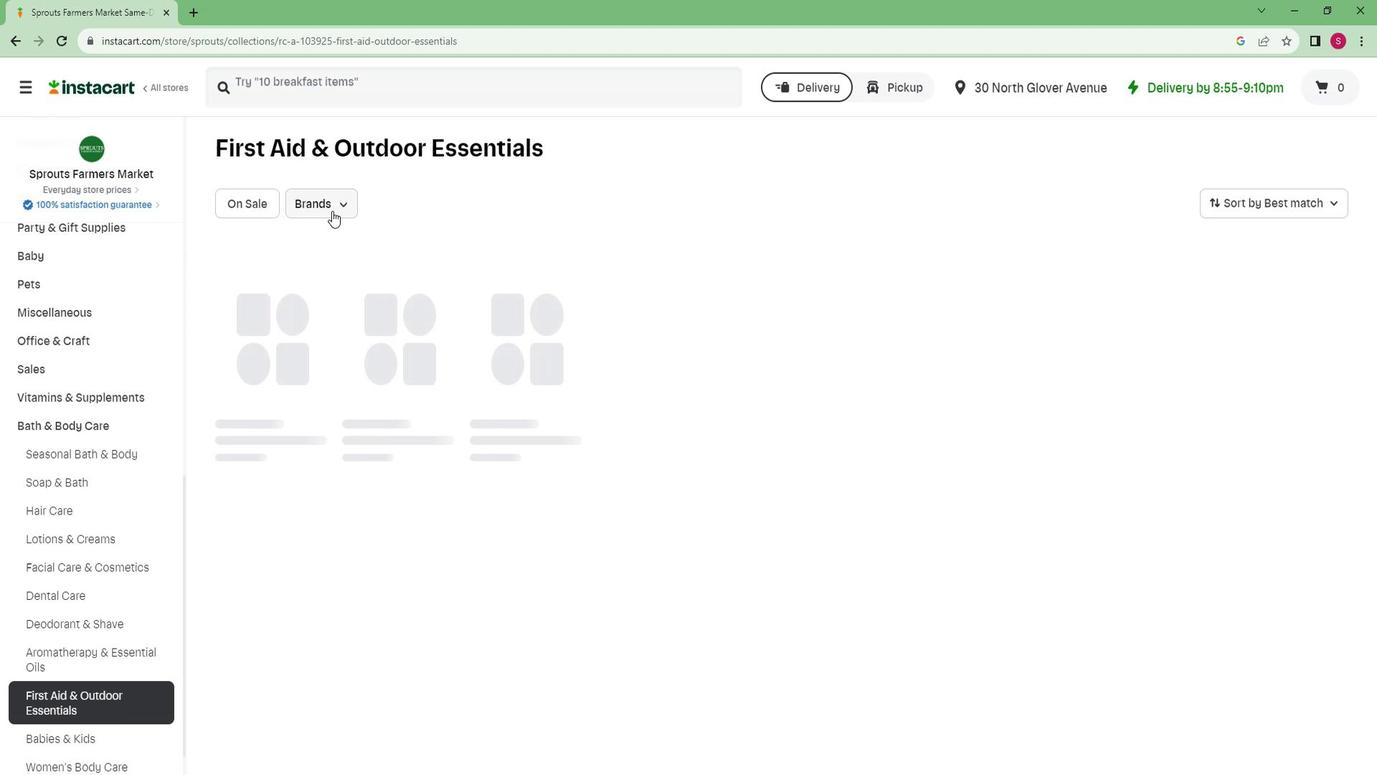 
Action: Mouse pressed left at (328, 211)
Screenshot: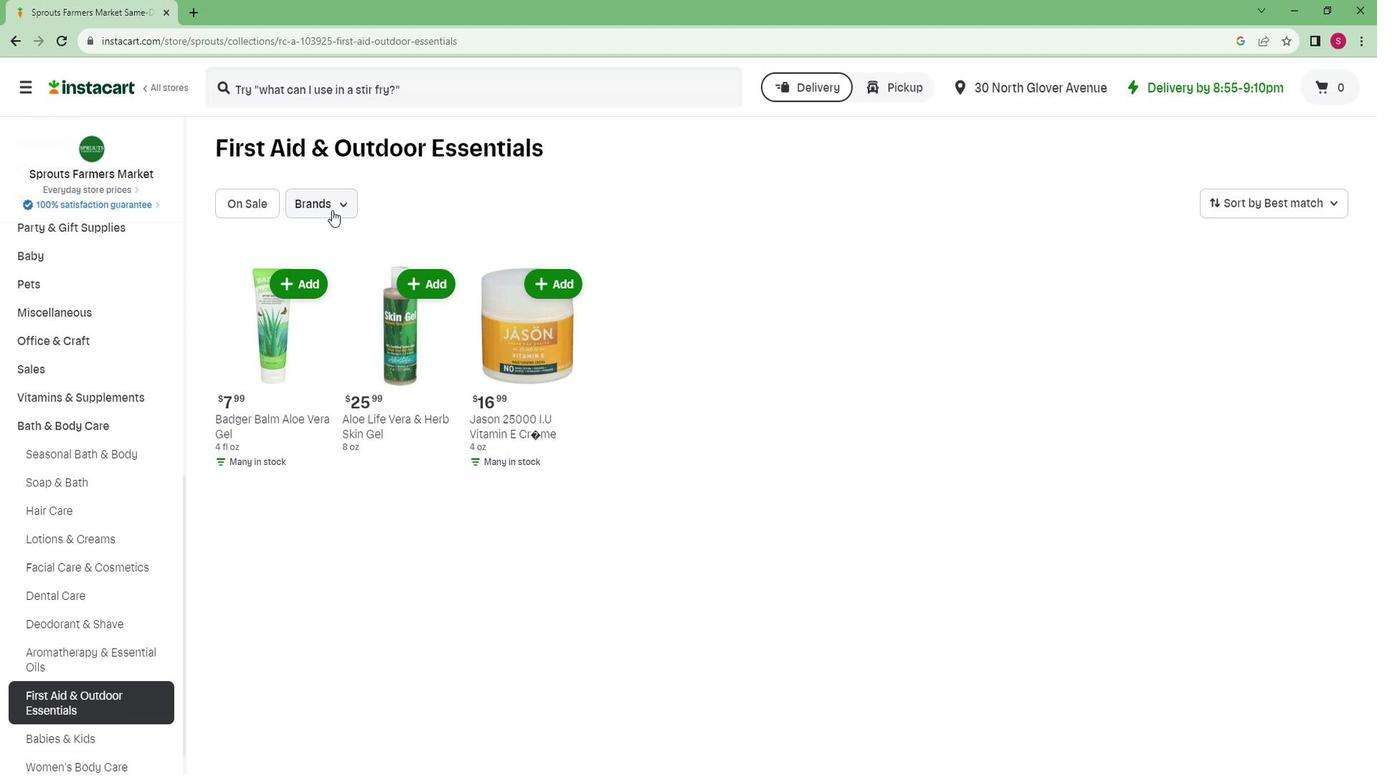 
Action: Mouse moved to (321, 250)
Screenshot: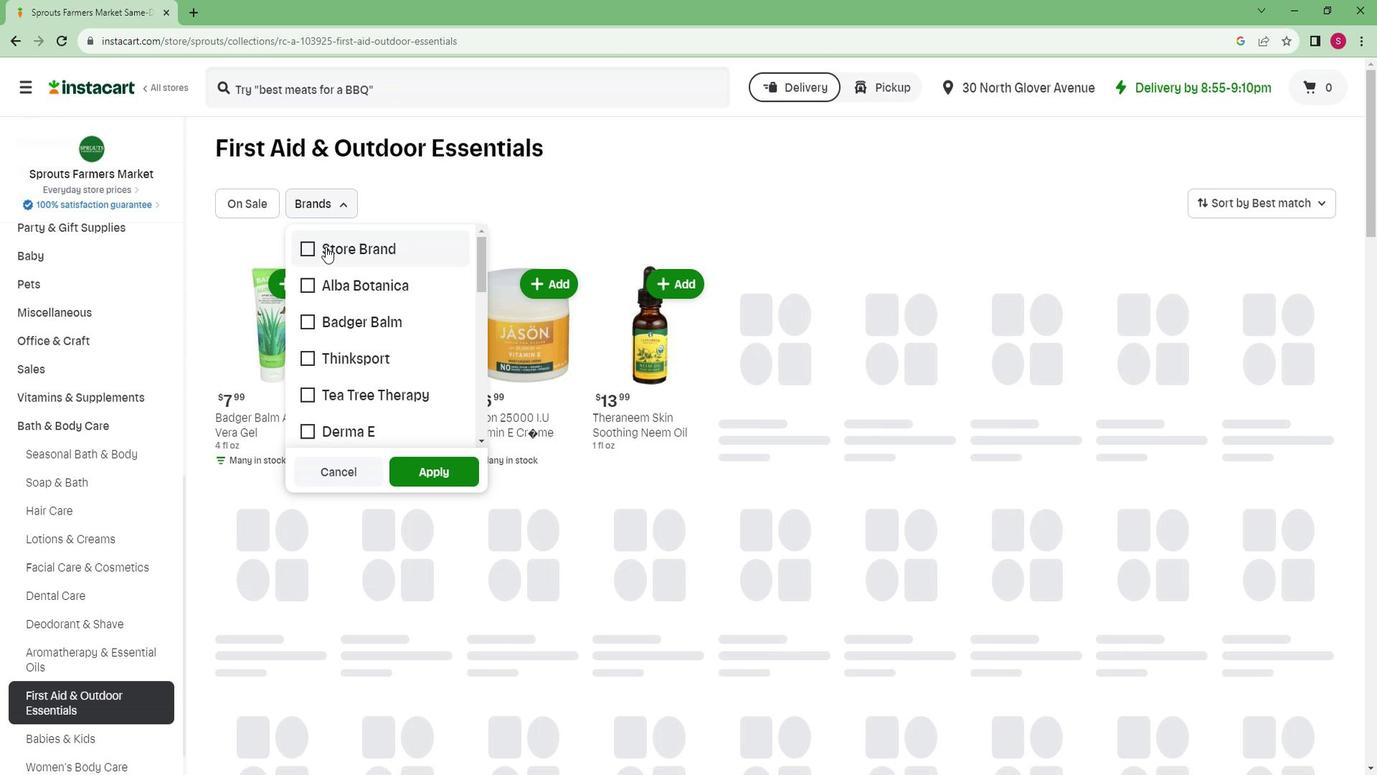 
Action: Mouse pressed left at (321, 250)
Screenshot: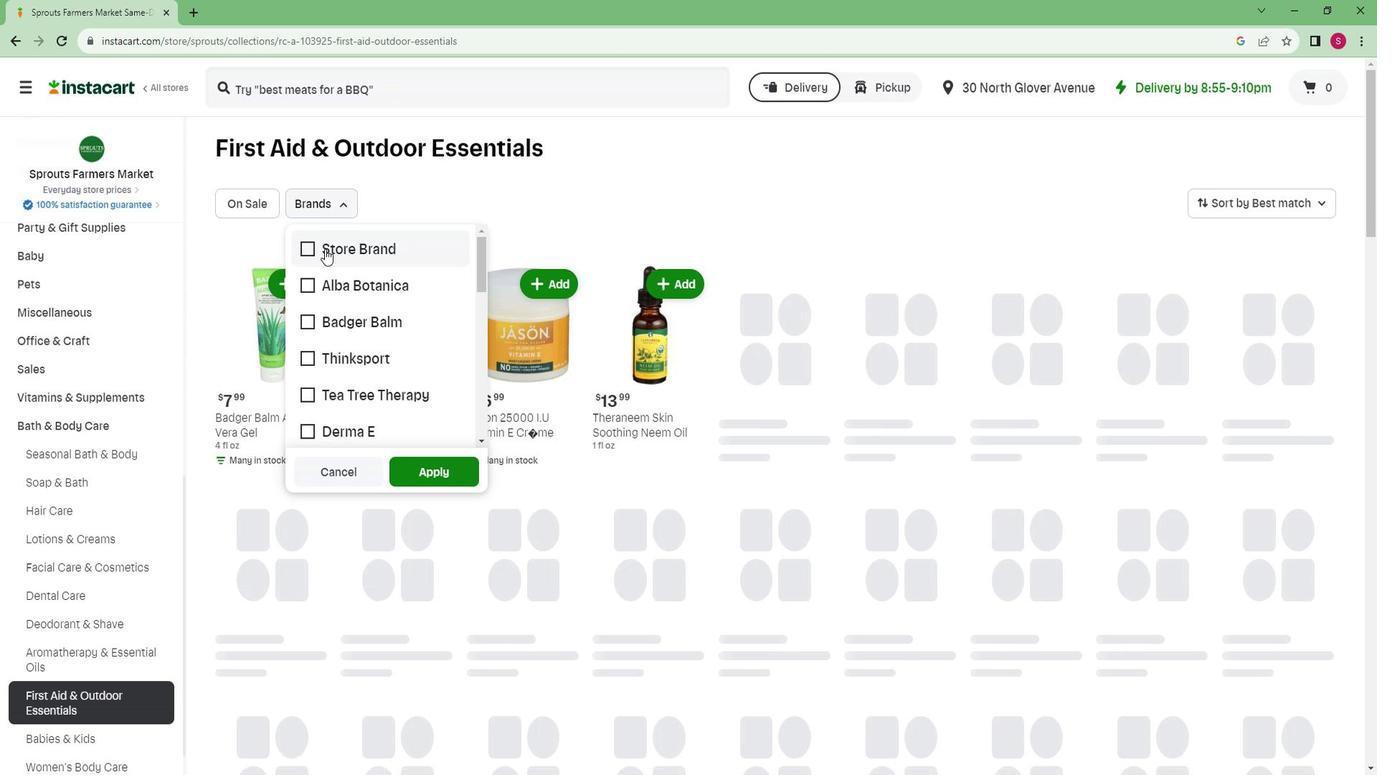 
Action: Mouse moved to (448, 468)
Screenshot: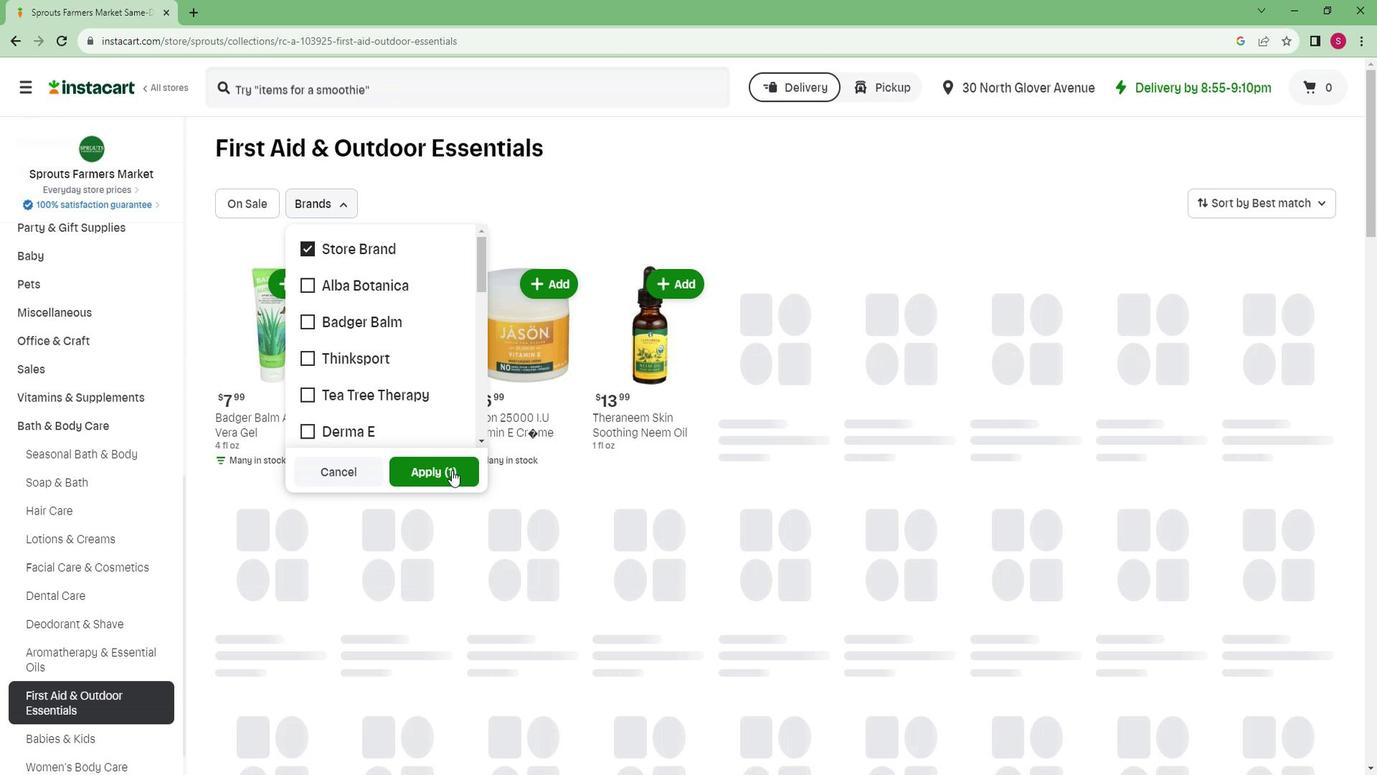 
Action: Mouse pressed left at (448, 468)
Screenshot: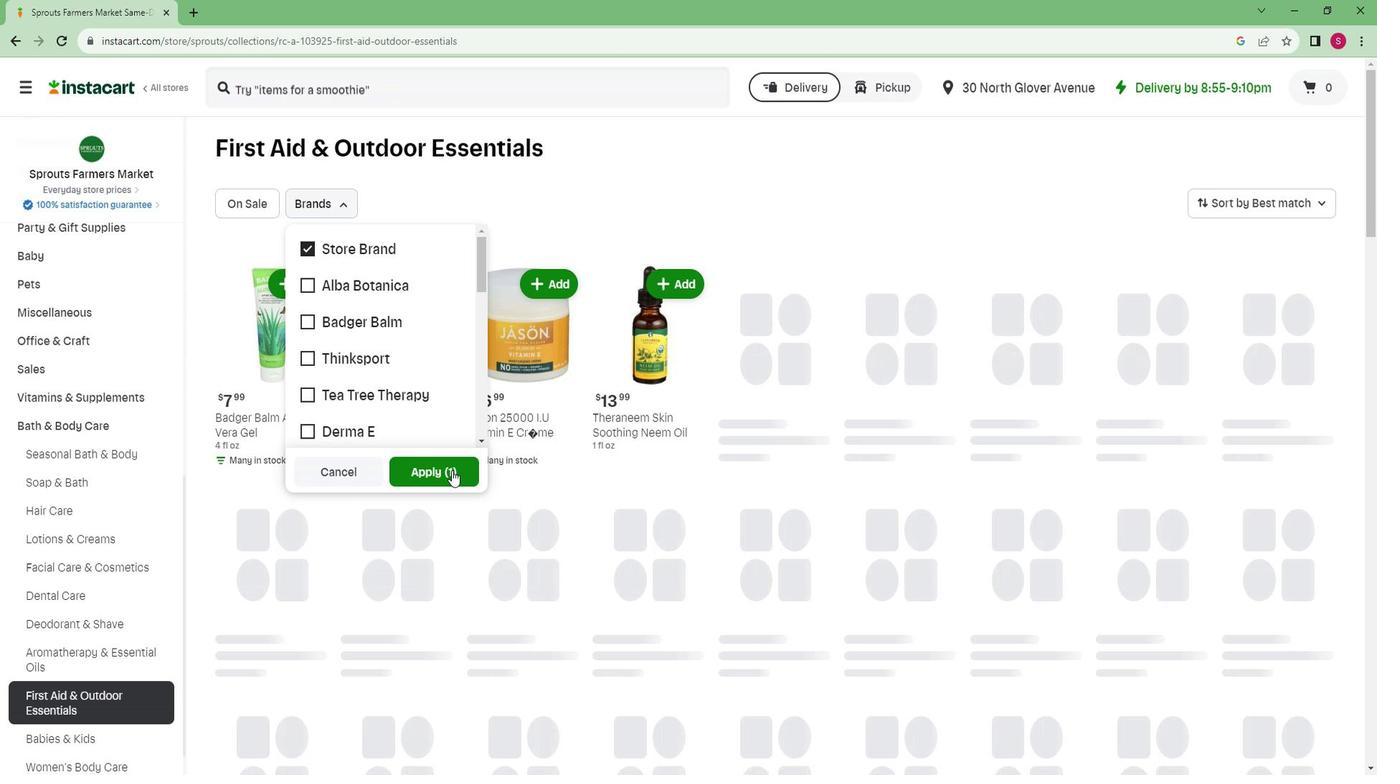 
